 Task: Add a stop at the Guggenheim Museum while en route to the Upper East Side.
Action: Mouse moved to (196, 58)
Screenshot: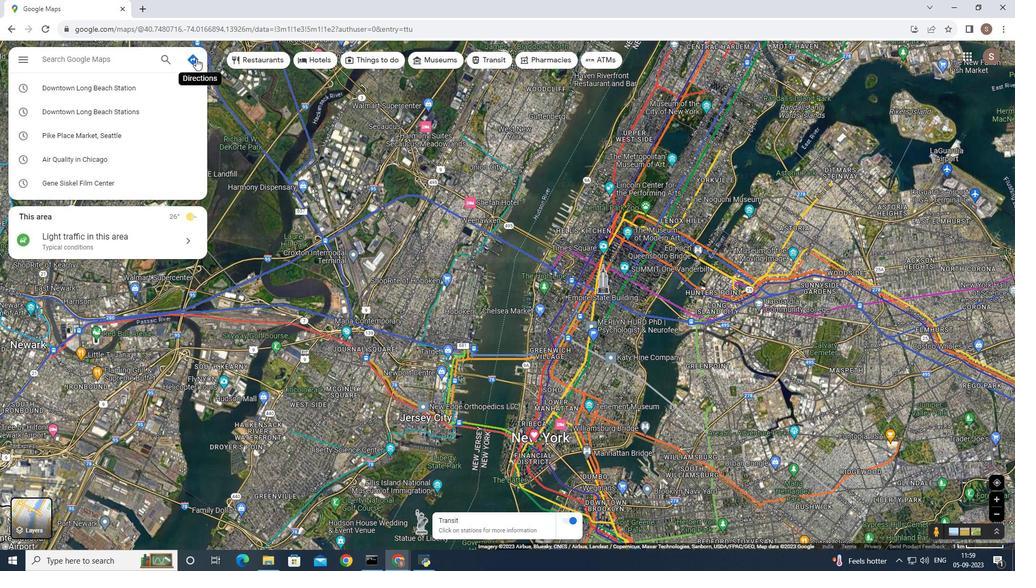 
Action: Mouse pressed left at (196, 58)
Screenshot: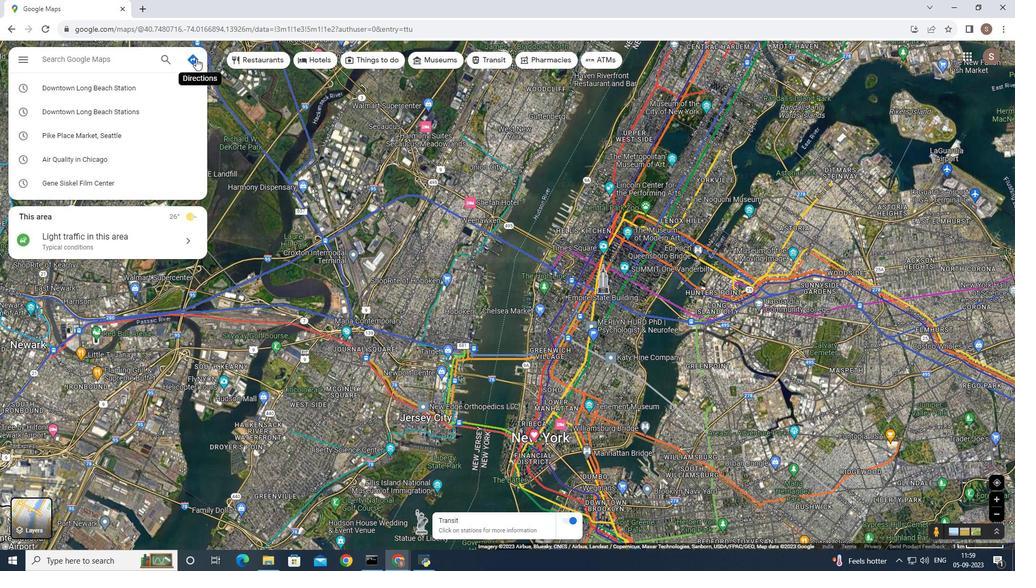
Action: Mouse moved to (121, 89)
Screenshot: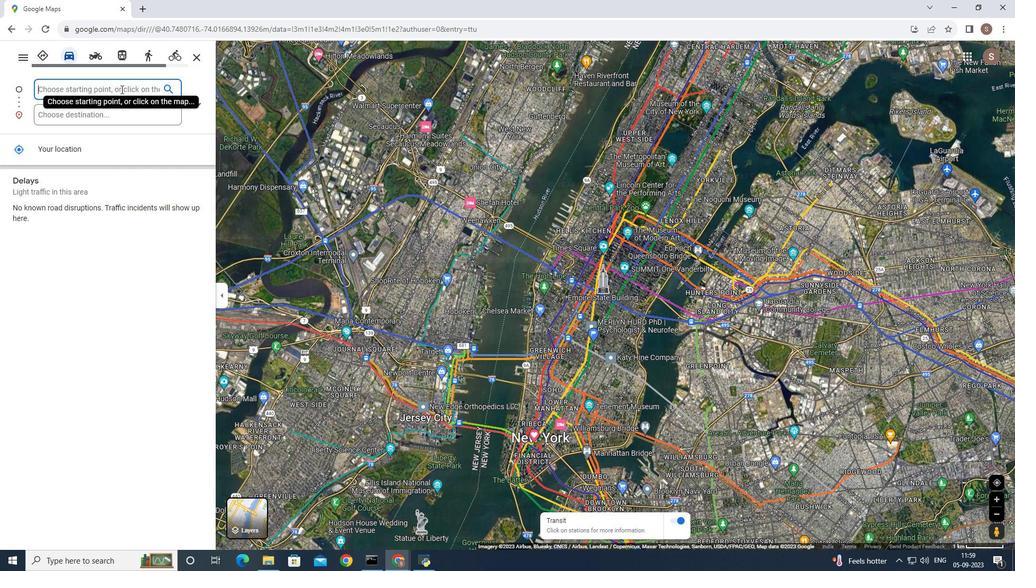 
Action: Key pressed <Key.shift>Newyork
Screenshot: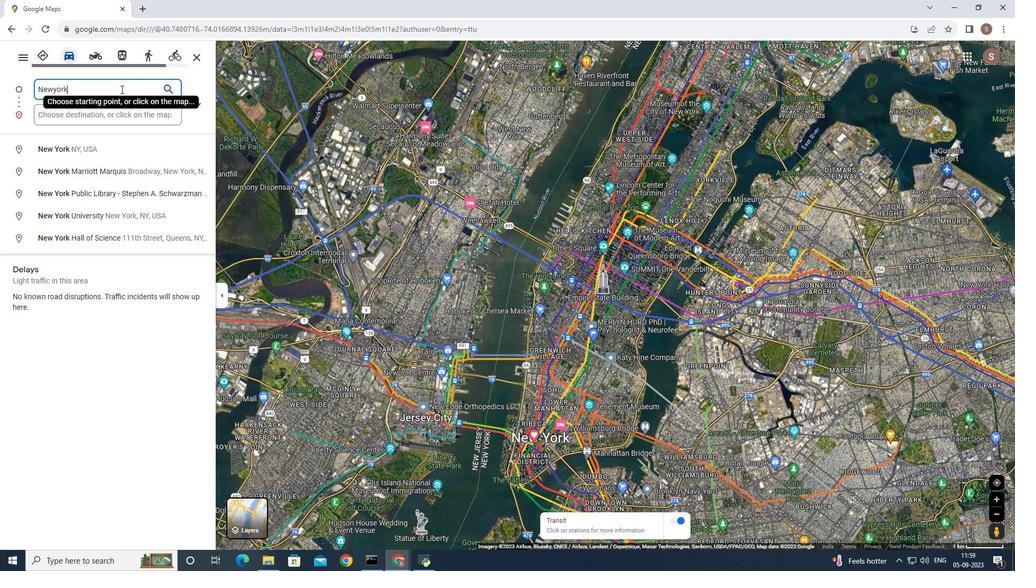 
Action: Mouse moved to (150, 145)
Screenshot: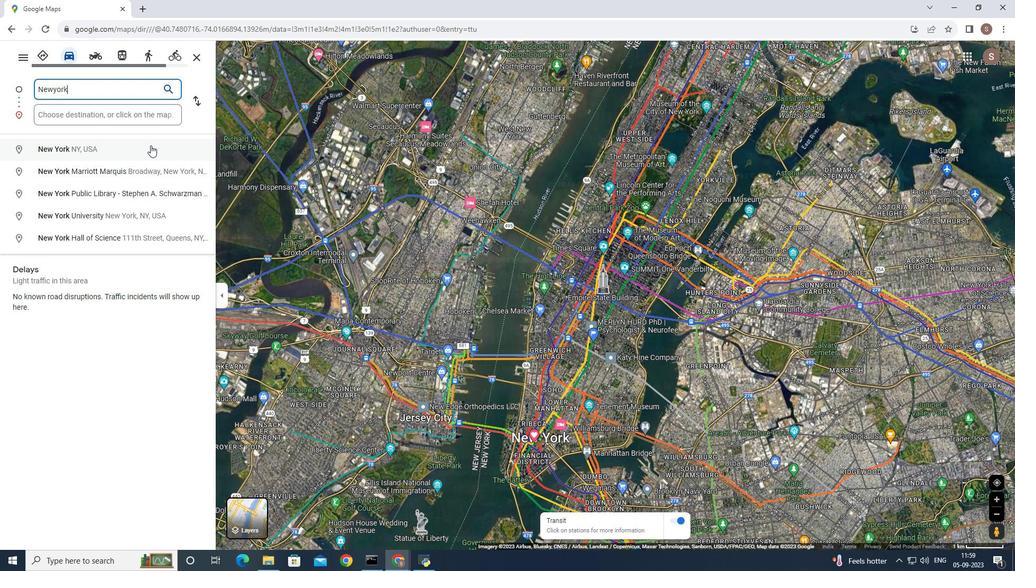 
Action: Mouse pressed left at (150, 145)
Screenshot: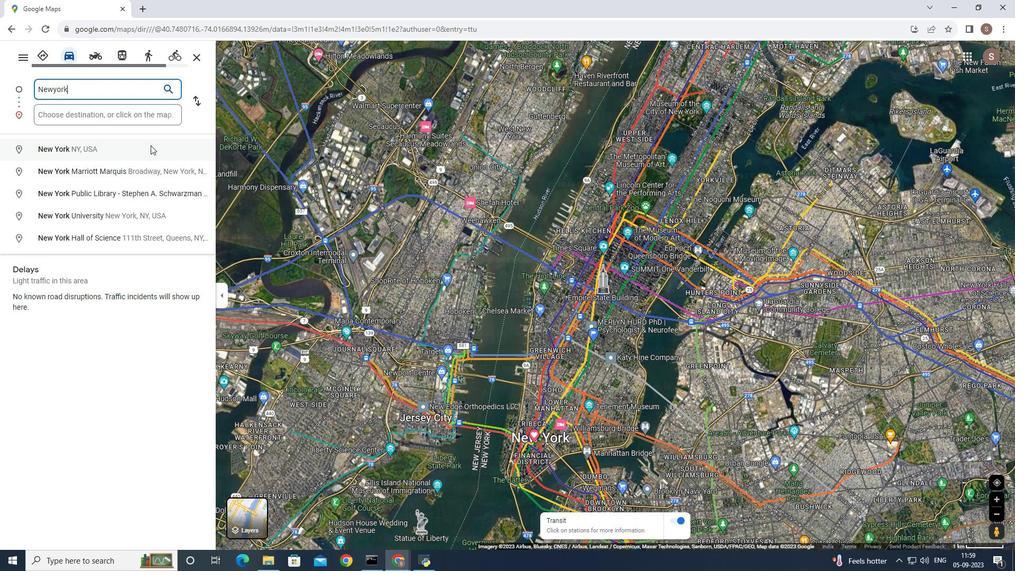 
Action: Mouse moved to (116, 120)
Screenshot: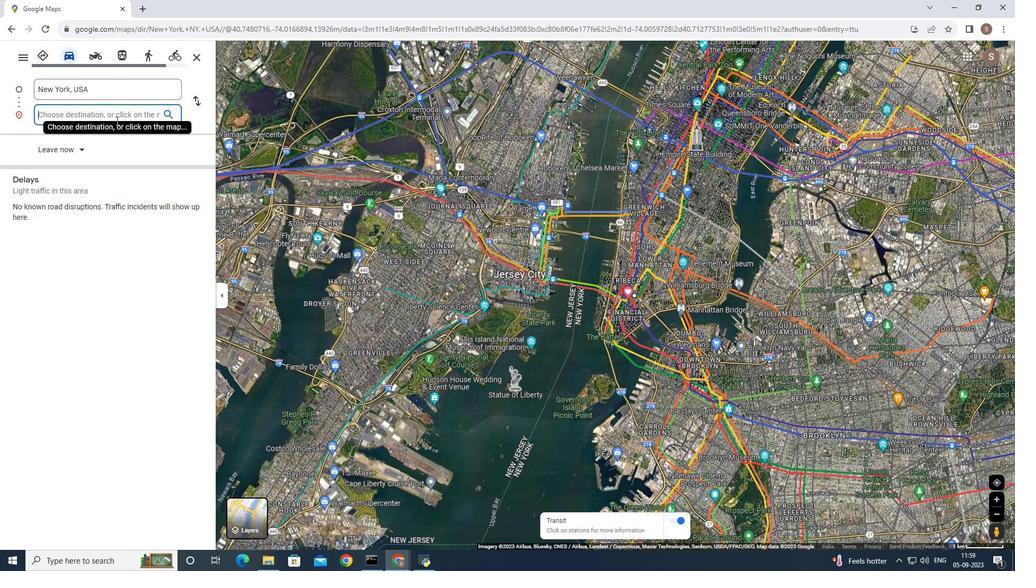 
Action: Mouse pressed left at (116, 120)
Screenshot: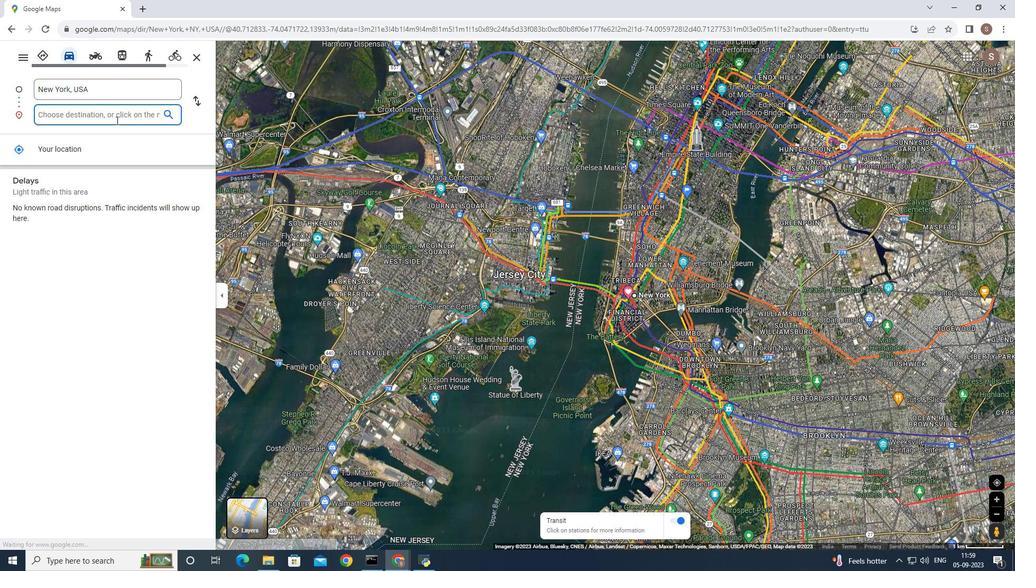 
Action: Key pressed <Key.shift><Key.shift><Key.shift><Key.shift><Key.shift><Key.shift><Key.shift><Key.shift><Key.shift><Key.shift><Key.shift><Key.shift>Guggenheim<Key.space><Key.shift>Museum
Screenshot: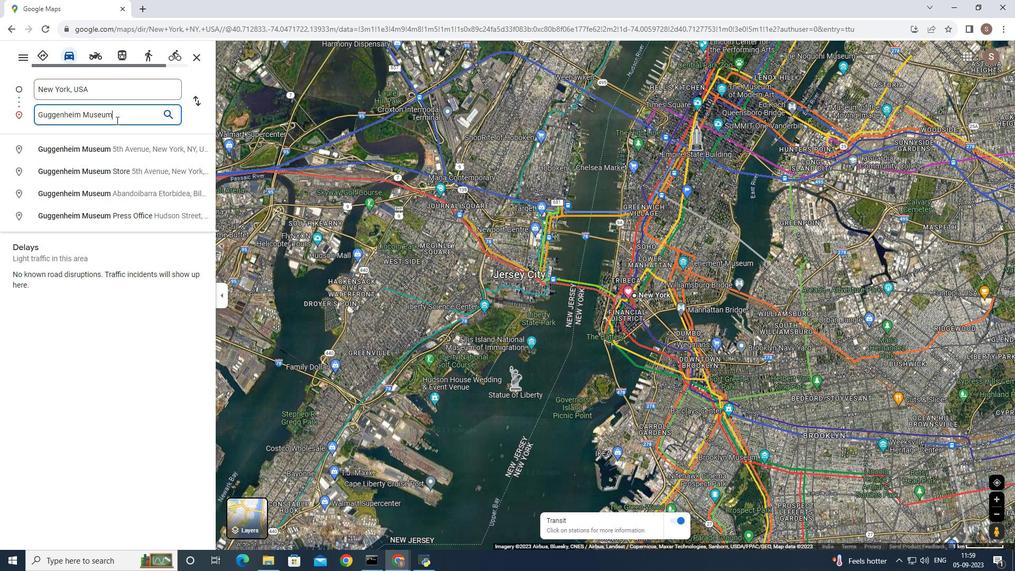 
Action: Mouse moved to (184, 117)
Screenshot: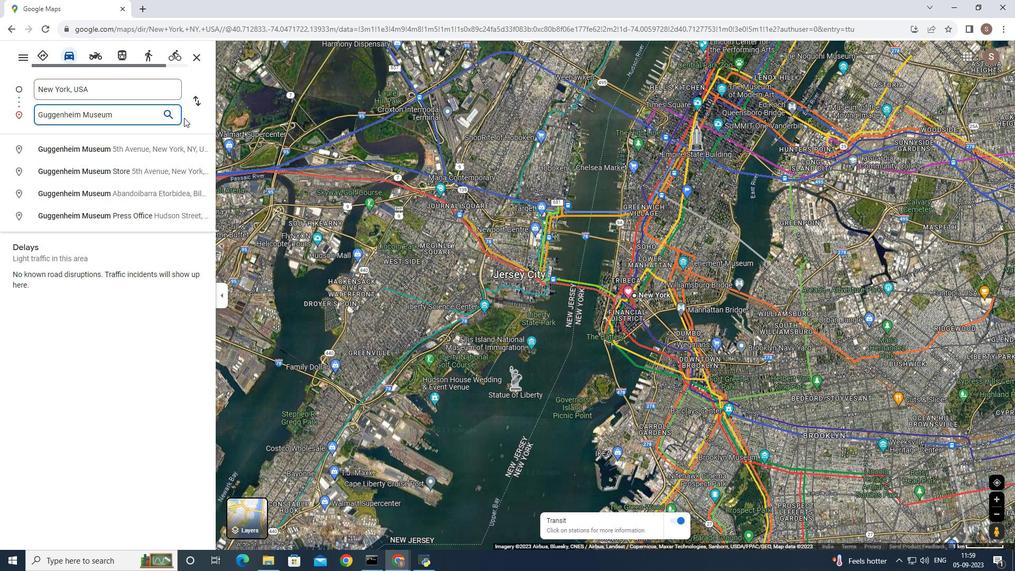 
Action: Mouse pressed left at (184, 117)
Screenshot: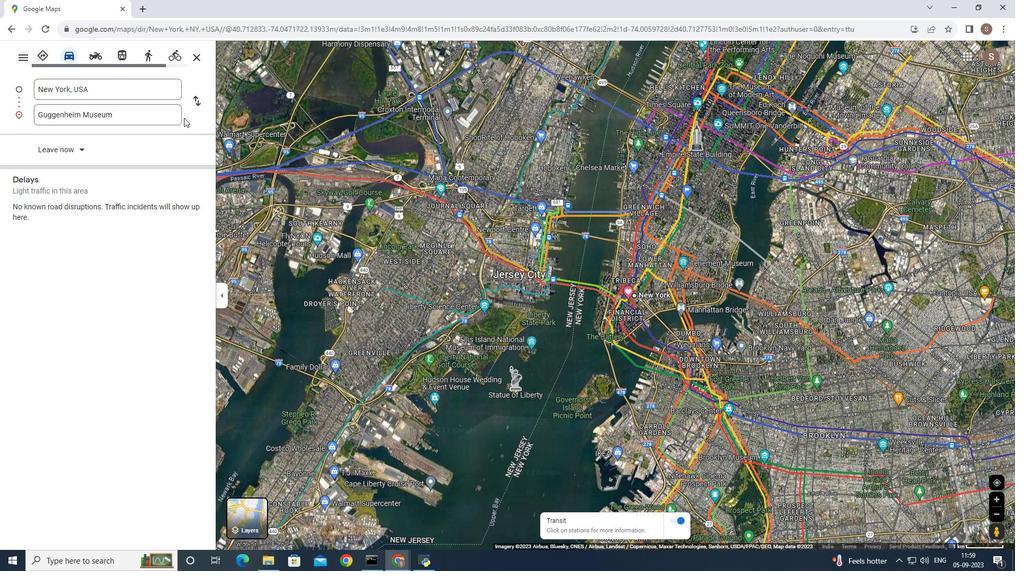 
Action: Mouse moved to (161, 117)
Screenshot: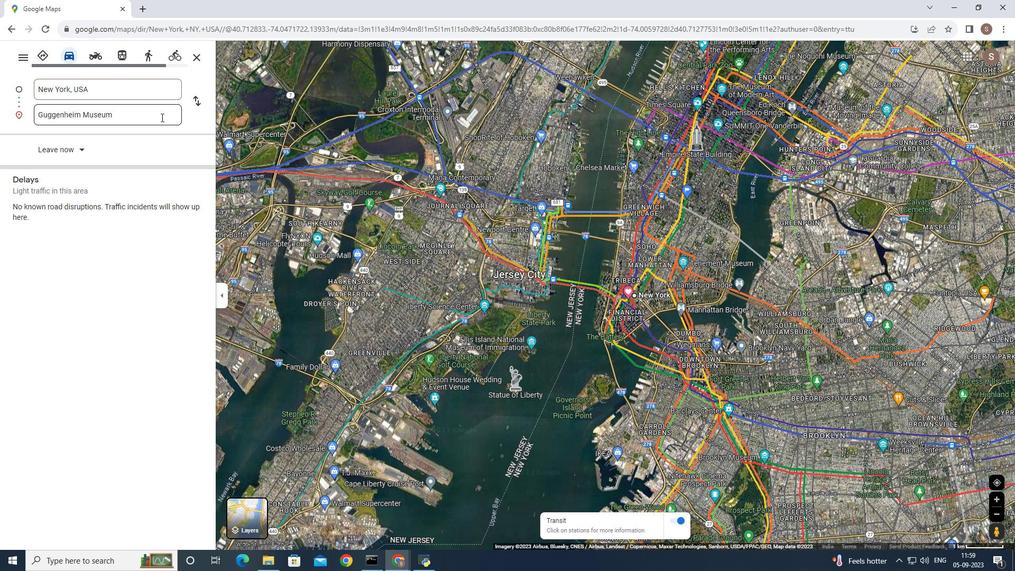 
Action: Mouse pressed left at (161, 117)
Screenshot: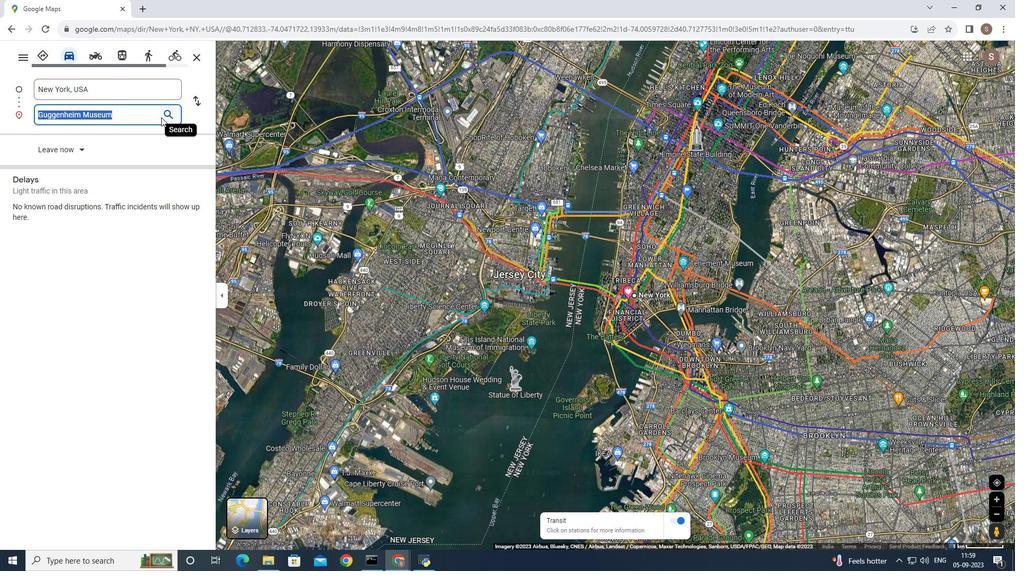 
Action: Mouse moved to (167, 115)
Screenshot: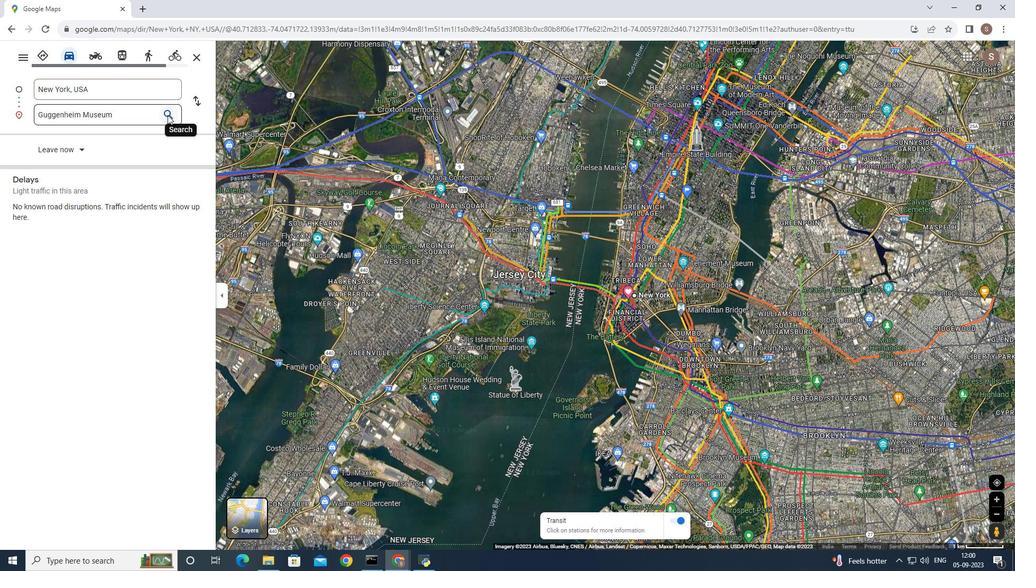 
Action: Mouse pressed left at (167, 115)
Screenshot: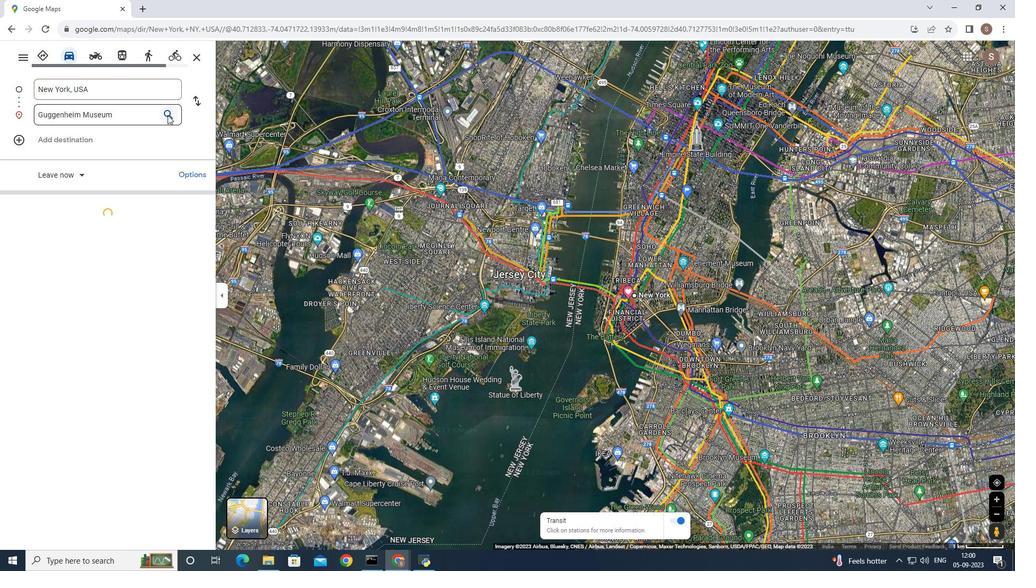 
Action: Mouse moved to (83, 137)
Screenshot: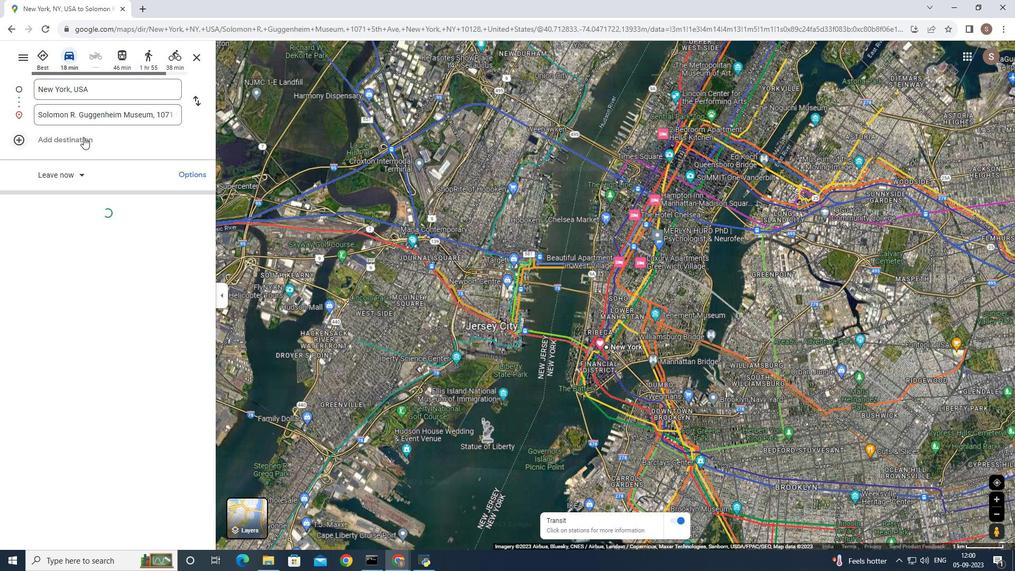 
Action: Mouse pressed left at (83, 137)
Screenshot: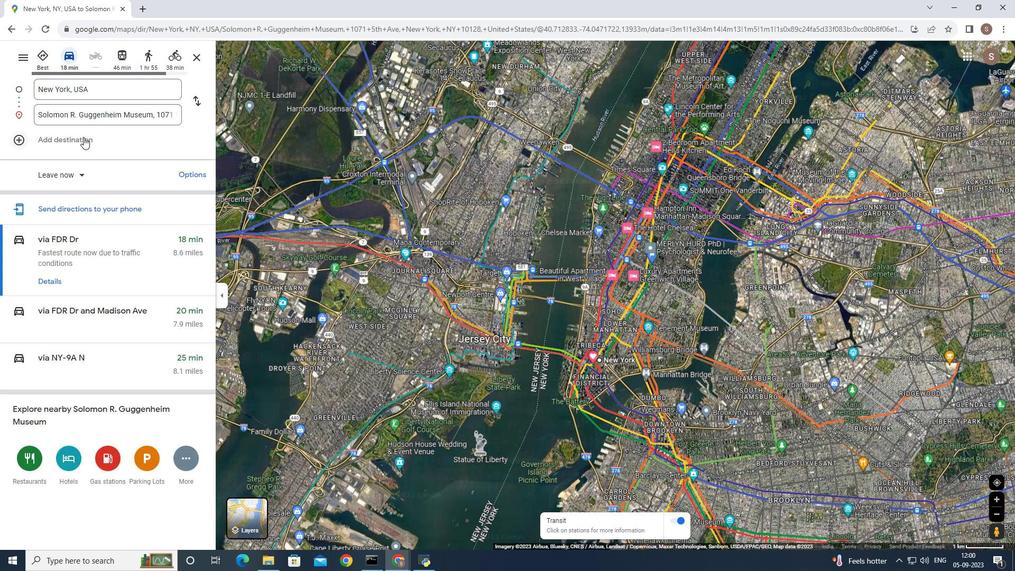 
Action: Mouse moved to (41, 139)
Screenshot: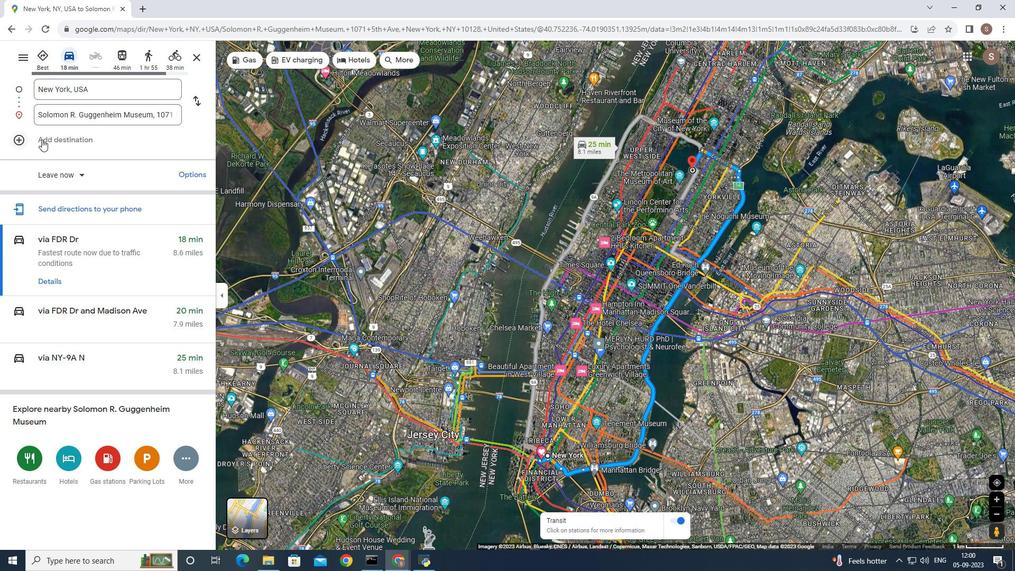 
Action: Mouse pressed left at (41, 139)
Screenshot: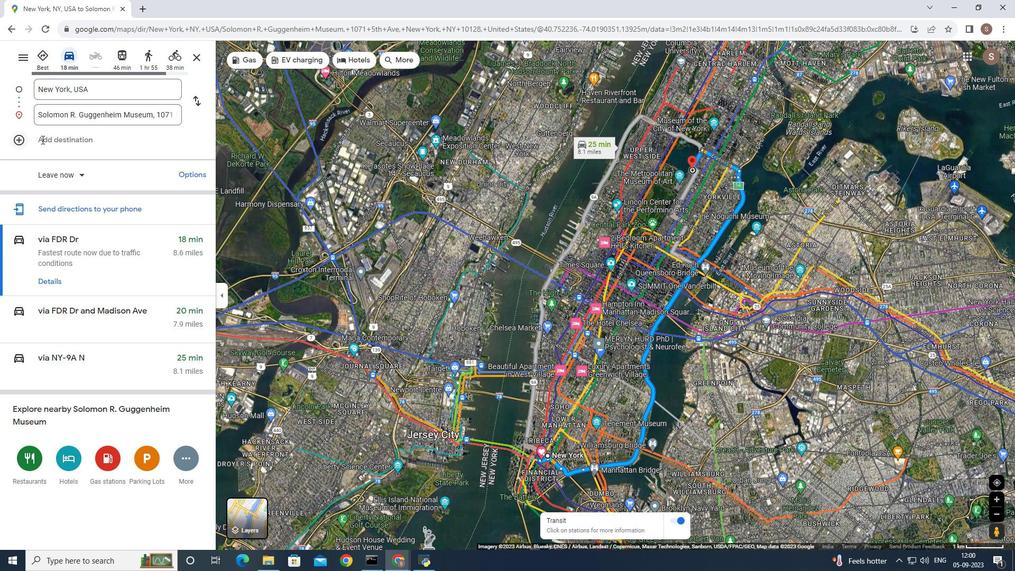 
Action: Mouse moved to (173, 166)
Screenshot: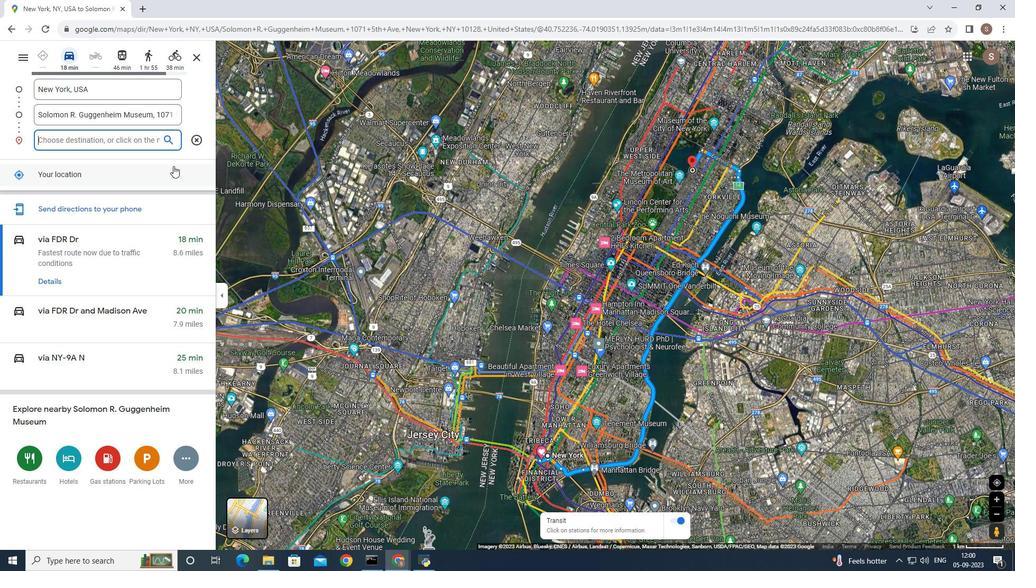 
Action: Key pressed <Key.shift>Upper<Key.space><Key.shift>East<Key.space><Key.shift>Side
Screenshot: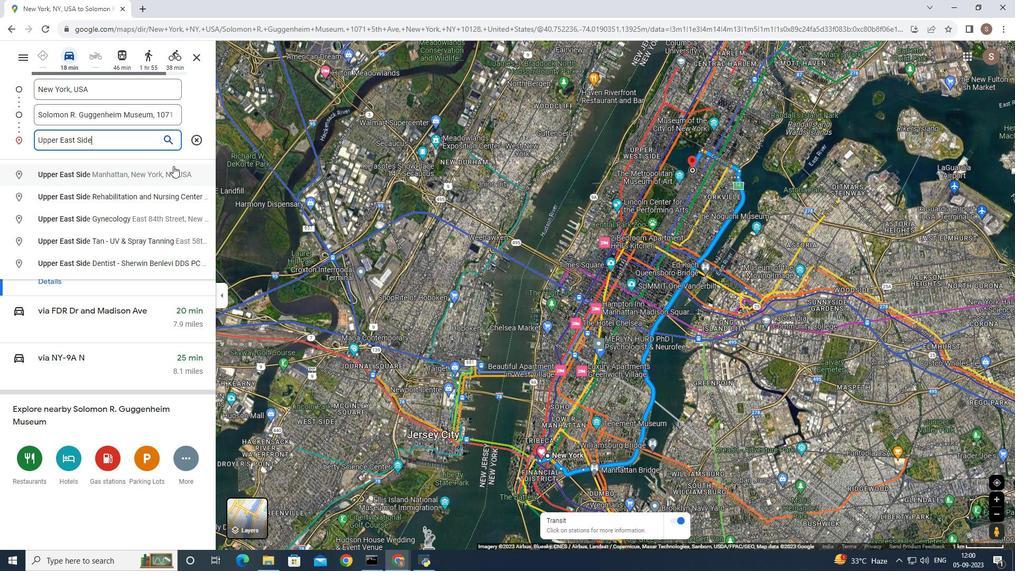 
Action: Mouse moved to (168, 134)
Screenshot: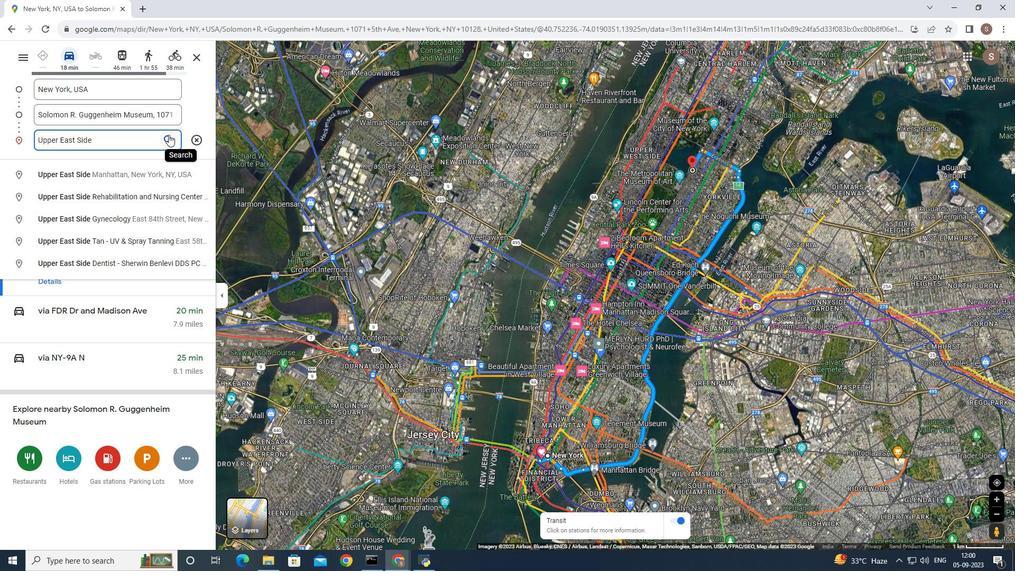
Action: Mouse pressed left at (168, 134)
Screenshot: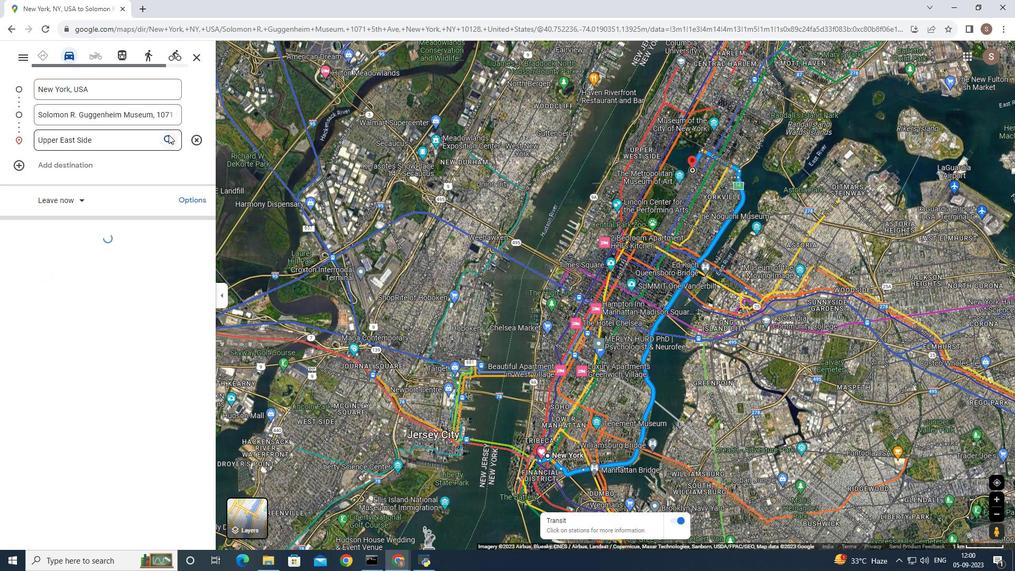 
Action: Mouse moved to (462, 273)
Screenshot: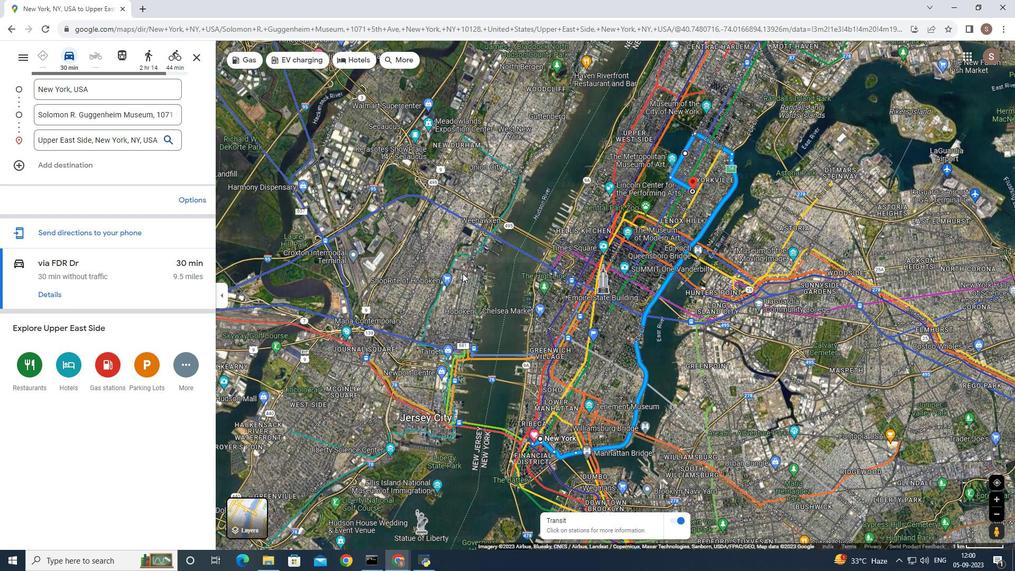 
Action: Mouse scrolled (462, 273) with delta (0, 0)
Screenshot: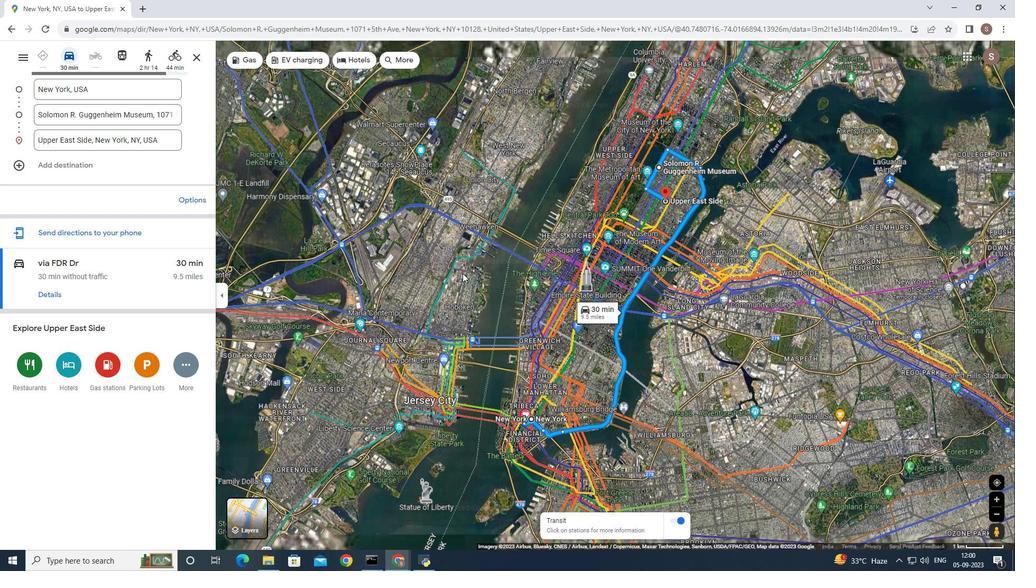 
Action: Mouse scrolled (462, 274) with delta (0, 0)
Screenshot: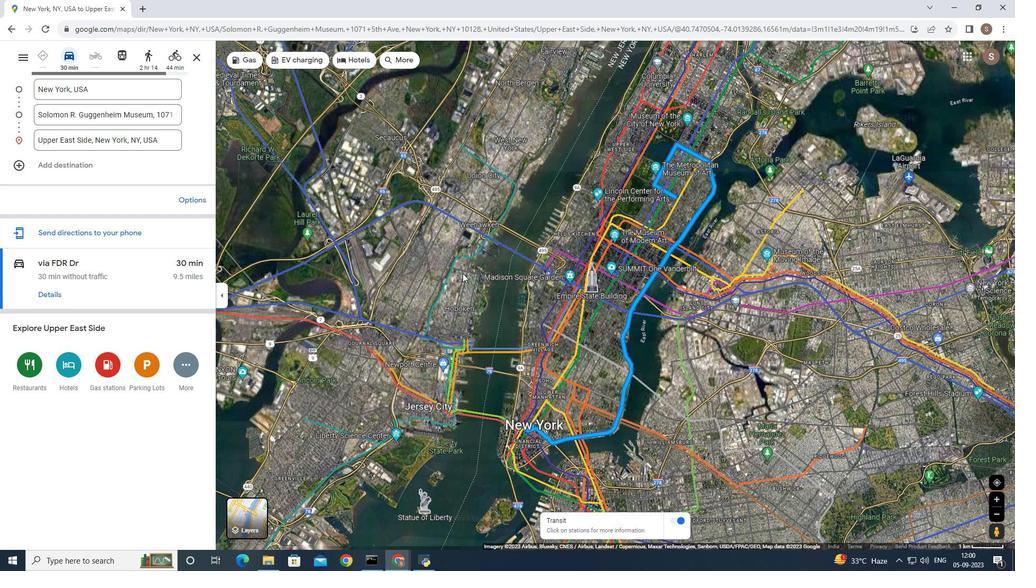 
Action: Mouse scrolled (462, 274) with delta (0, 0)
Screenshot: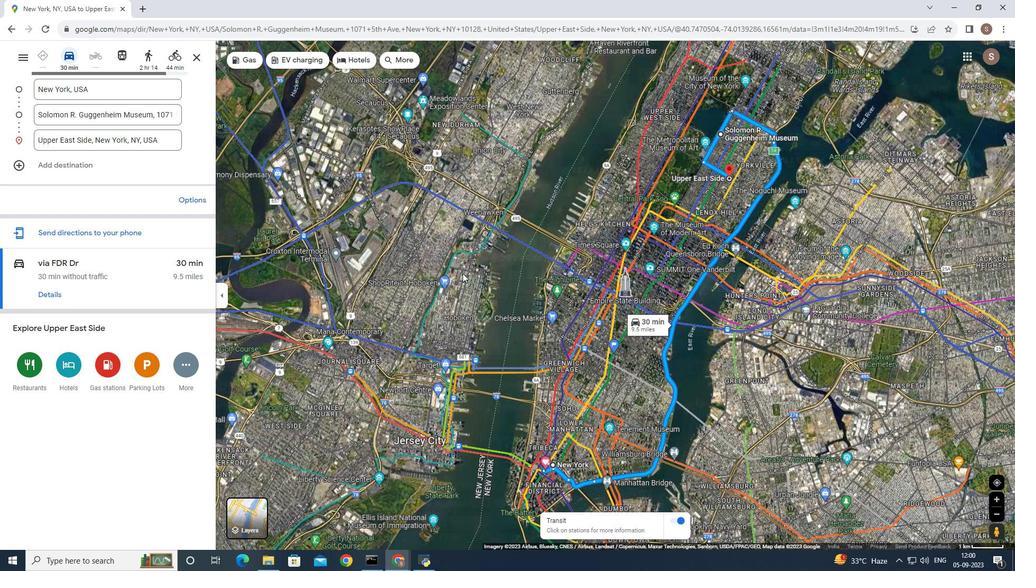 
Action: Mouse moved to (578, 310)
Screenshot: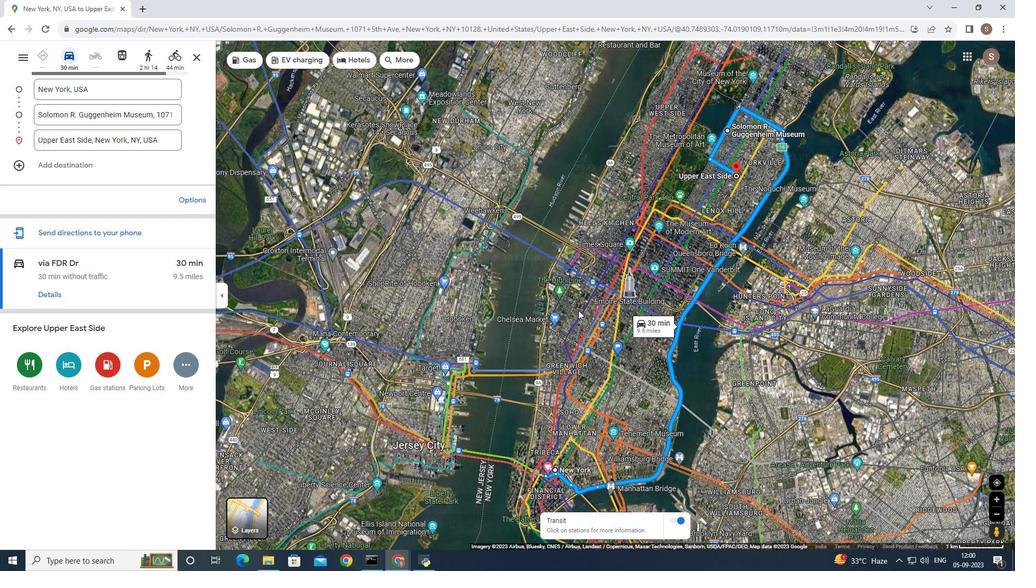 
Action: Mouse pressed left at (578, 310)
Screenshot: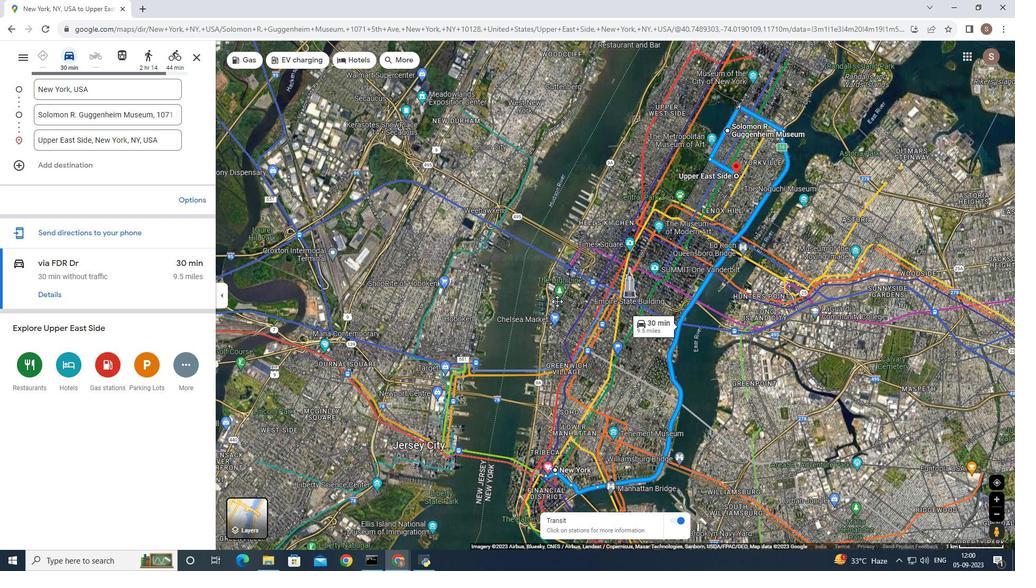 
Action: Mouse moved to (511, 451)
Screenshot: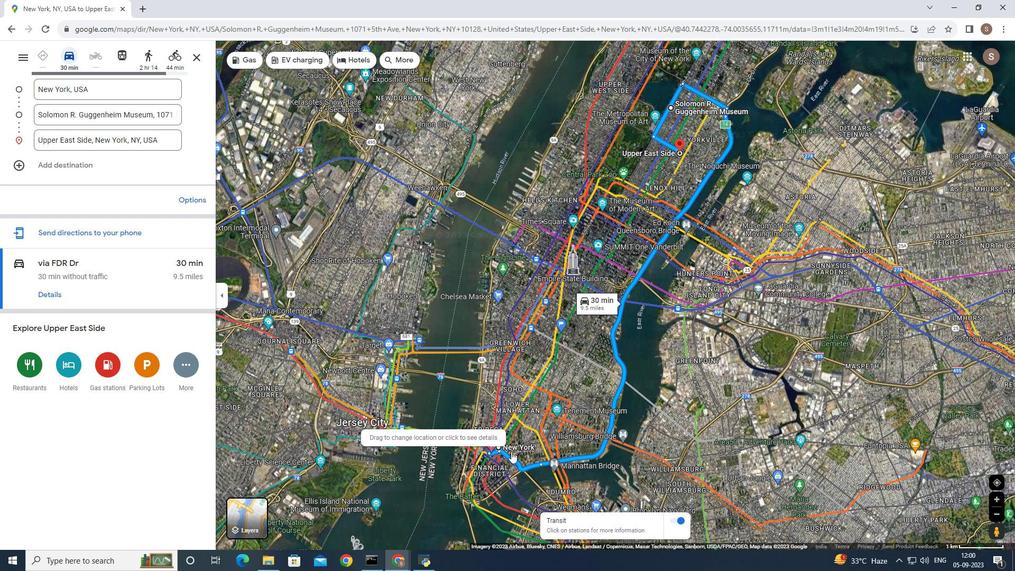
Action: Mouse scrolled (511, 452) with delta (0, 0)
Screenshot: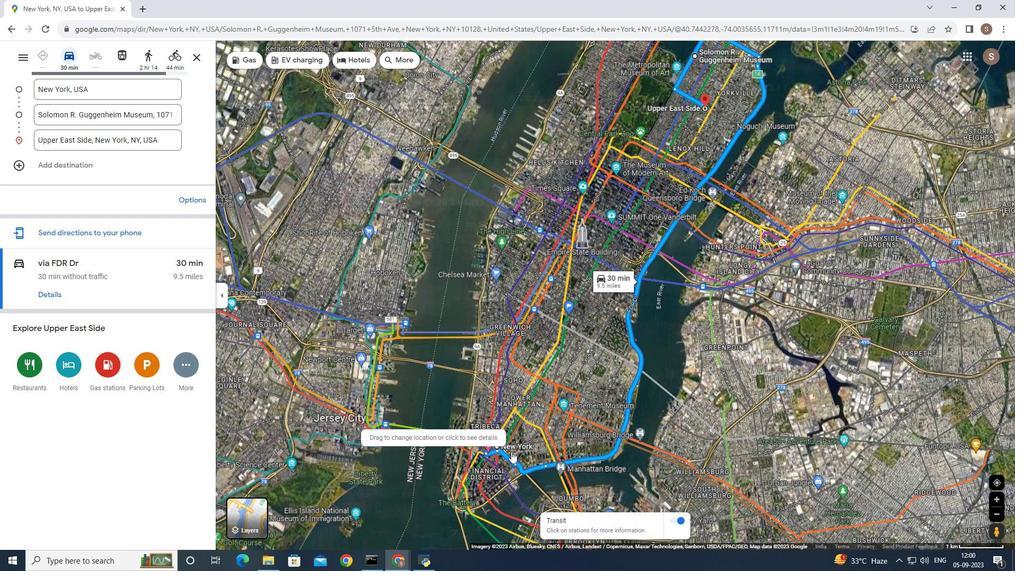 
Action: Mouse scrolled (511, 452) with delta (0, 0)
Screenshot: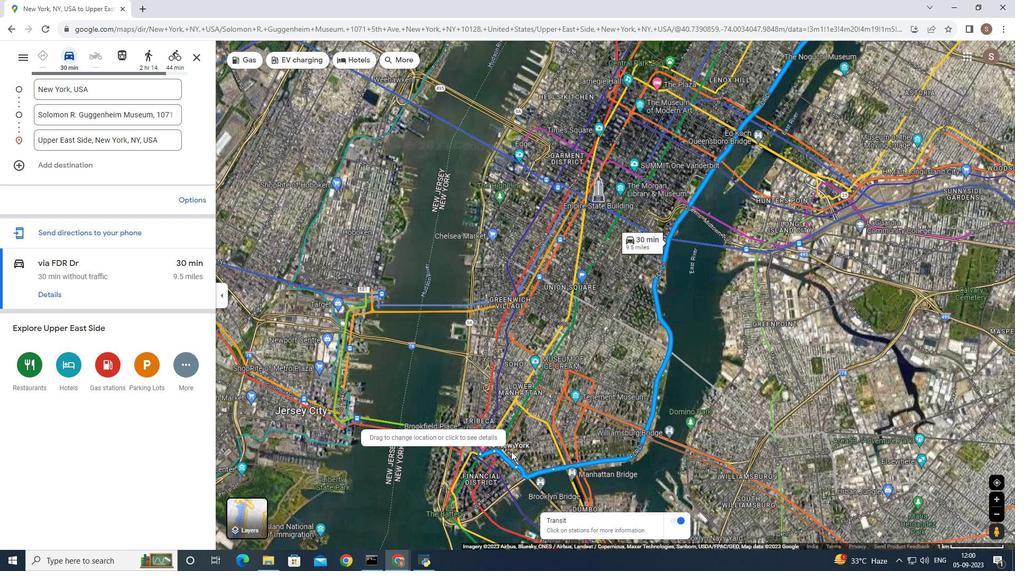 
Action: Mouse moved to (562, 440)
Screenshot: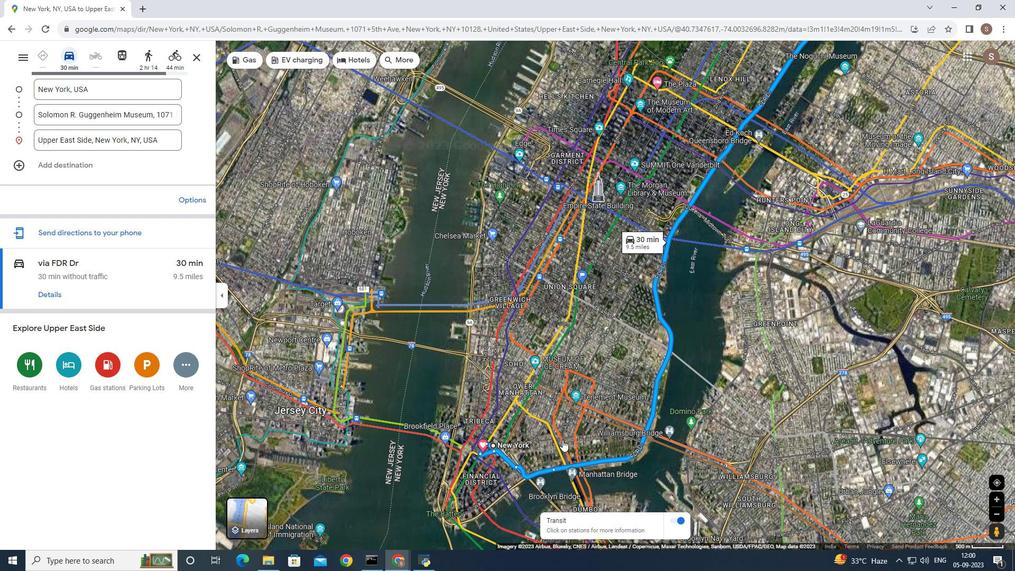 
Action: Mouse pressed left at (562, 440)
Screenshot: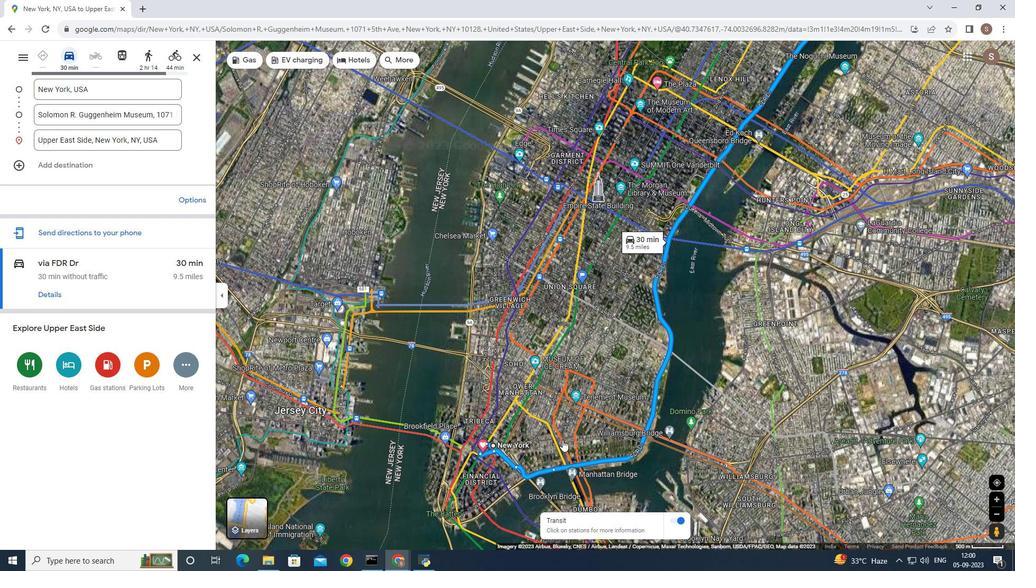 
Action: Mouse moved to (498, 501)
Screenshot: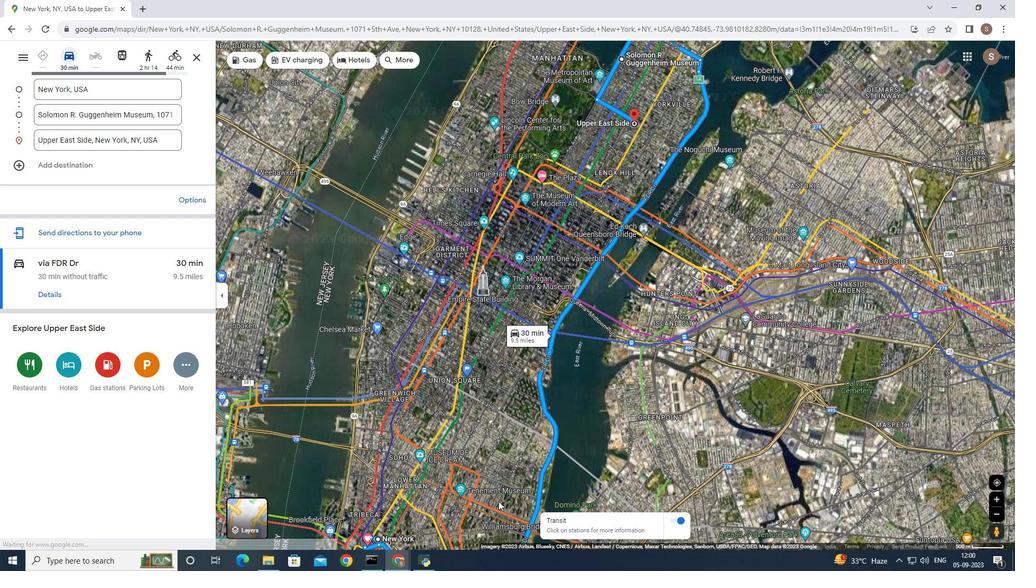 
